 Task: Search one way flight ticket for 3 adults in first from White Plains: Westchester County Airport to Riverton: Central Wyoming Regional Airport (was Riverton Regional) on 8-4-2023. Choice of flights is Delta. Number of bags: 1 carry on bag. Price is upto 100000. Outbound departure time preference is 23:00.
Action: Mouse moved to (291, 245)
Screenshot: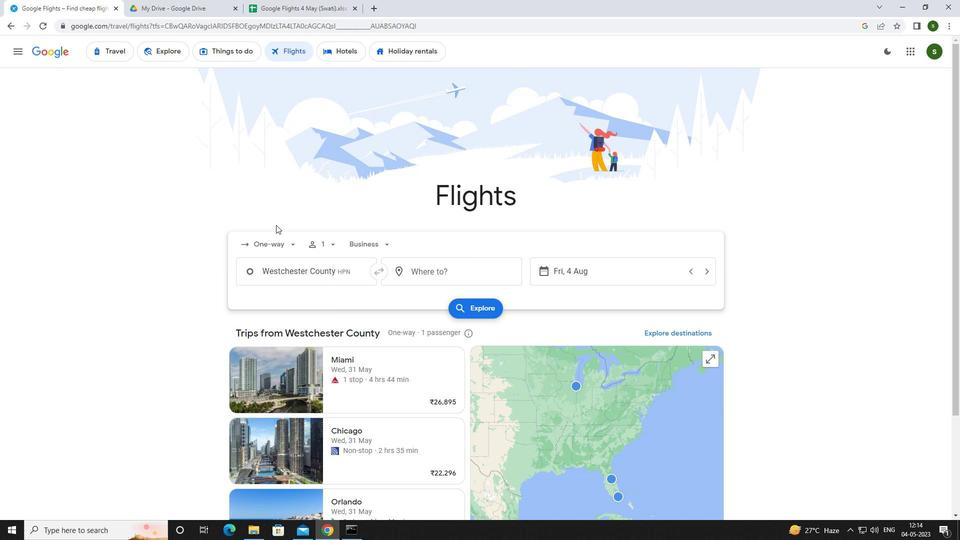 
Action: Mouse pressed left at (291, 245)
Screenshot: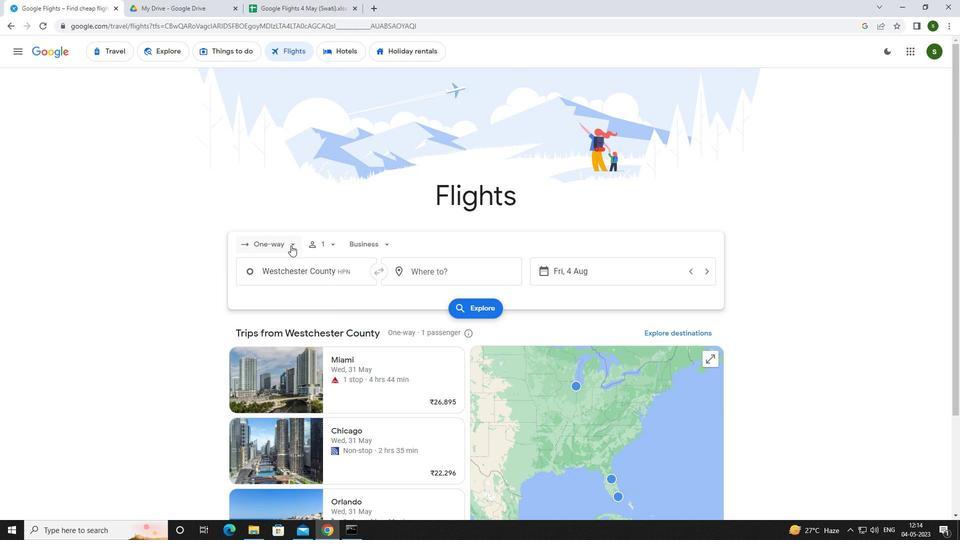 
Action: Mouse moved to (290, 284)
Screenshot: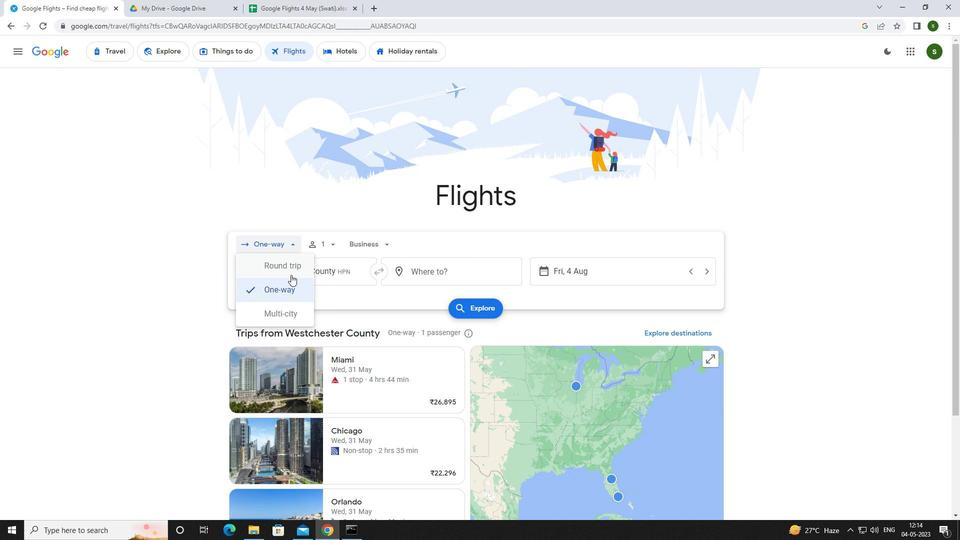 
Action: Mouse pressed left at (290, 284)
Screenshot: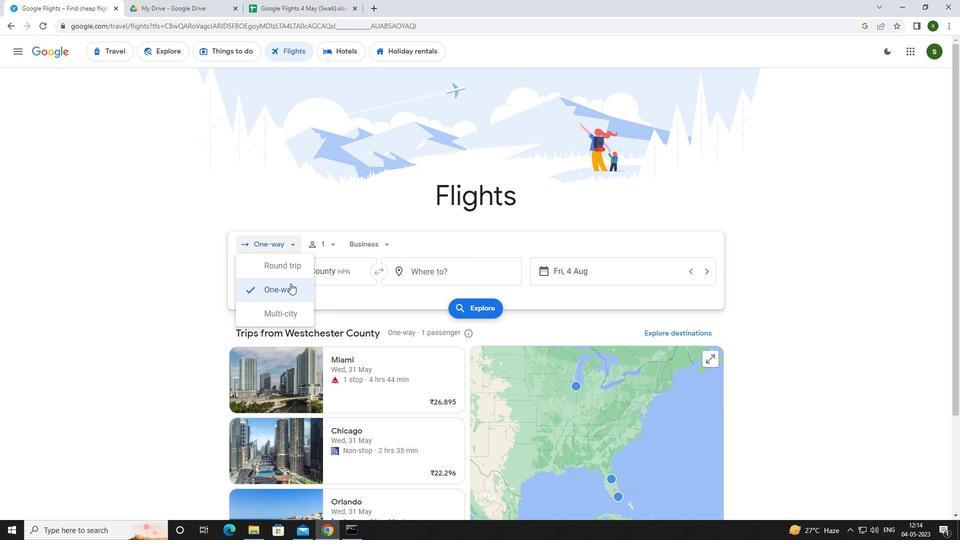 
Action: Mouse moved to (329, 244)
Screenshot: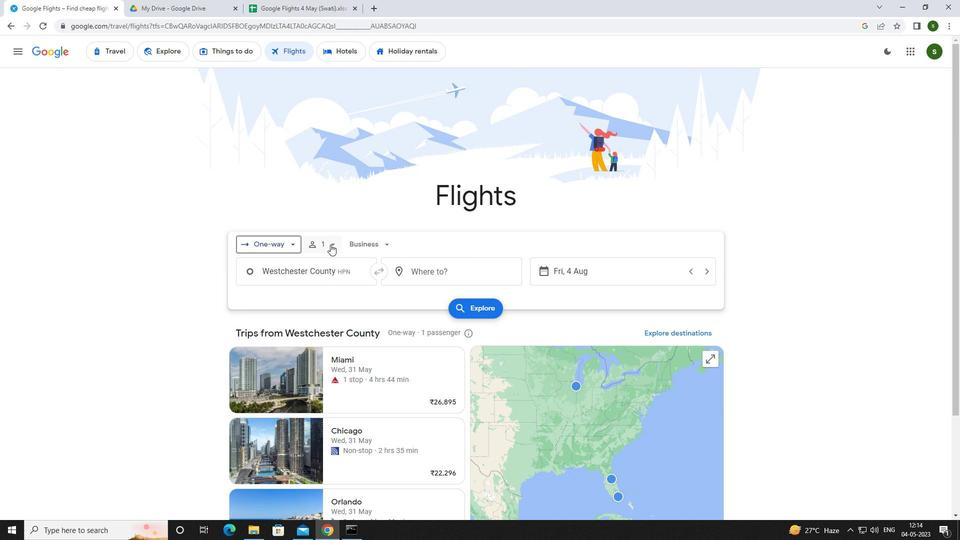
Action: Mouse pressed left at (329, 244)
Screenshot: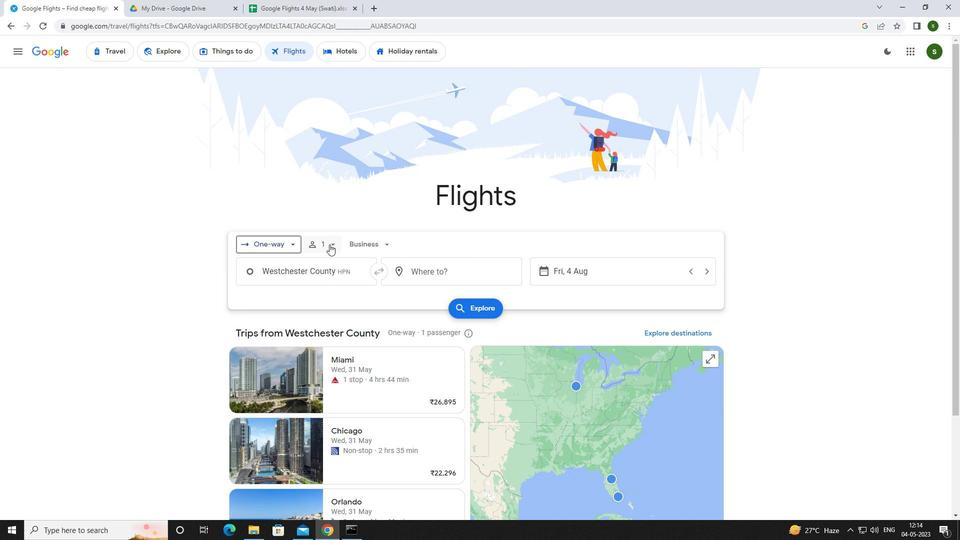 
Action: Mouse moved to (408, 263)
Screenshot: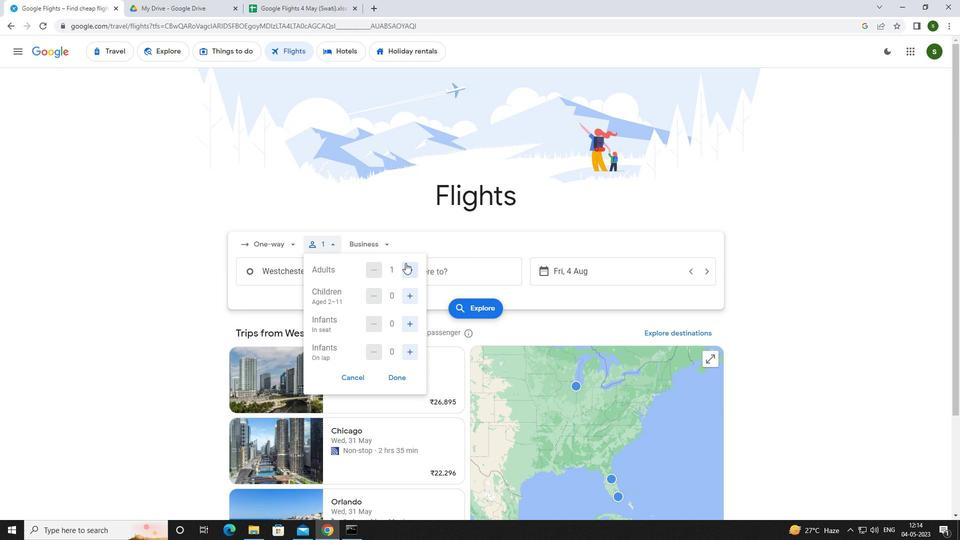 
Action: Mouse pressed left at (408, 263)
Screenshot: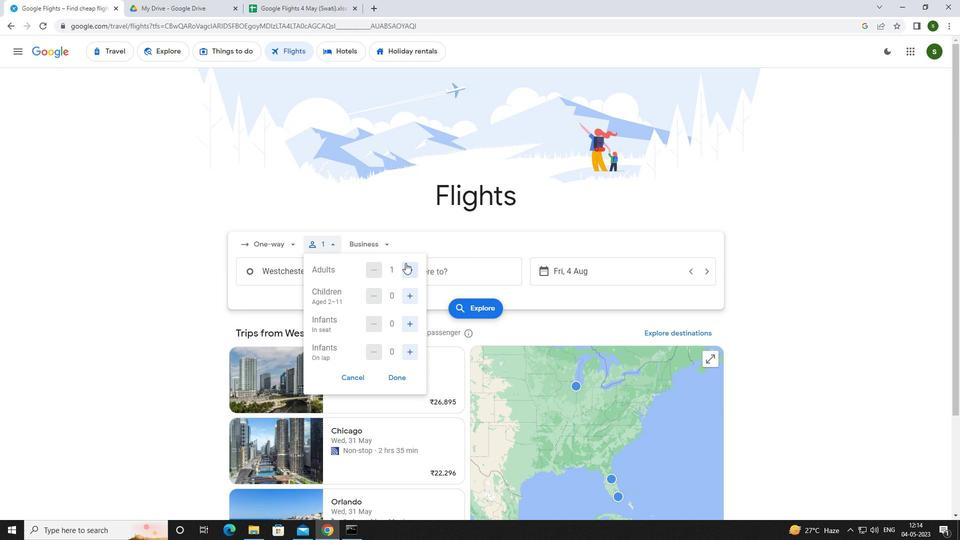 
Action: Mouse pressed left at (408, 263)
Screenshot: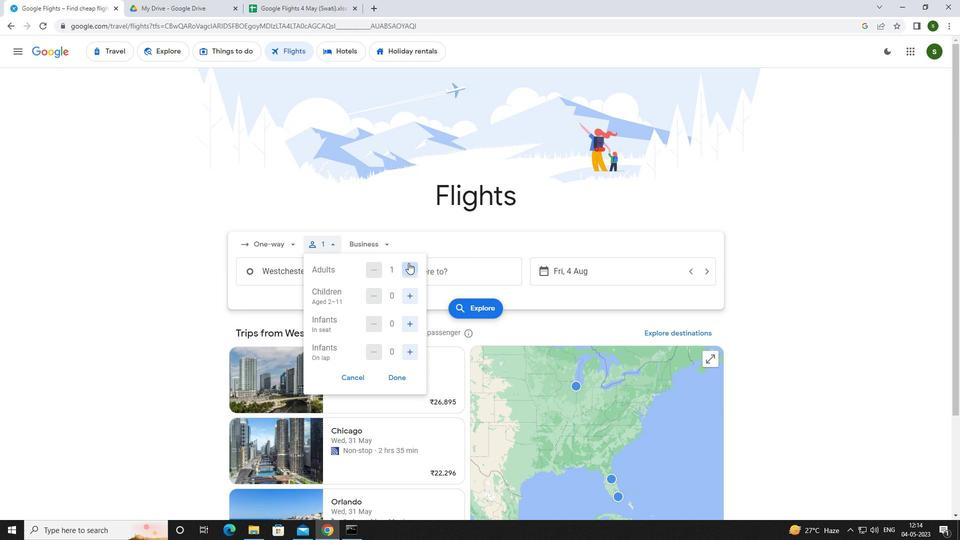 
Action: Mouse moved to (385, 246)
Screenshot: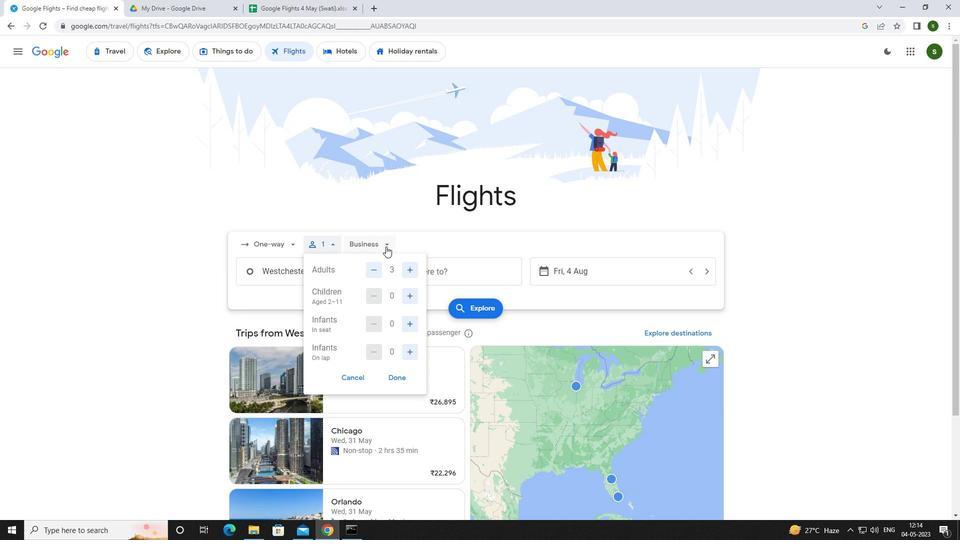 
Action: Mouse pressed left at (385, 246)
Screenshot: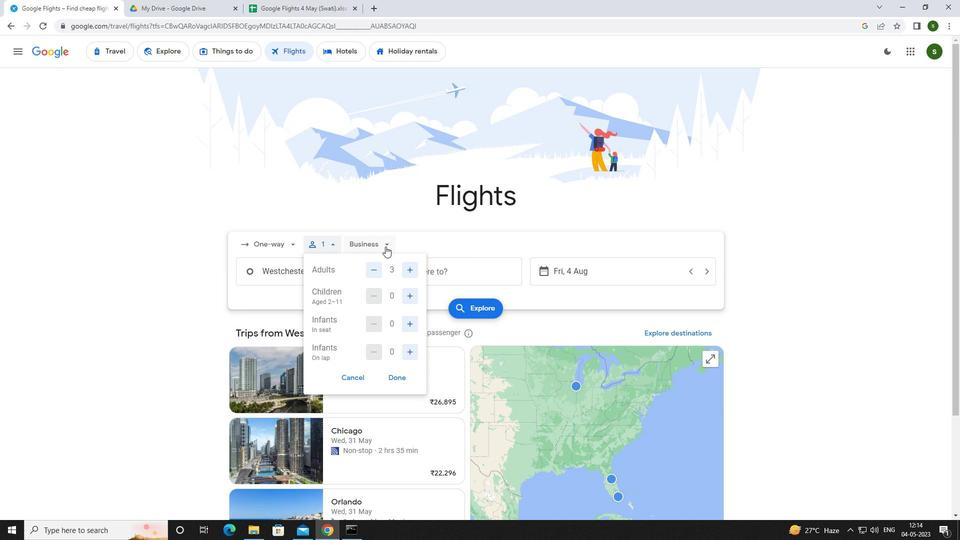 
Action: Mouse moved to (388, 336)
Screenshot: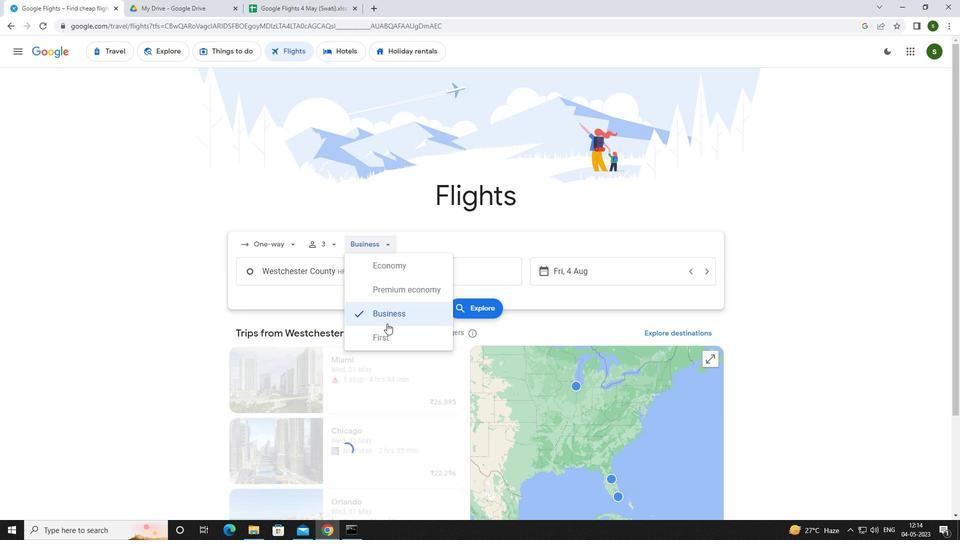 
Action: Mouse pressed left at (388, 336)
Screenshot: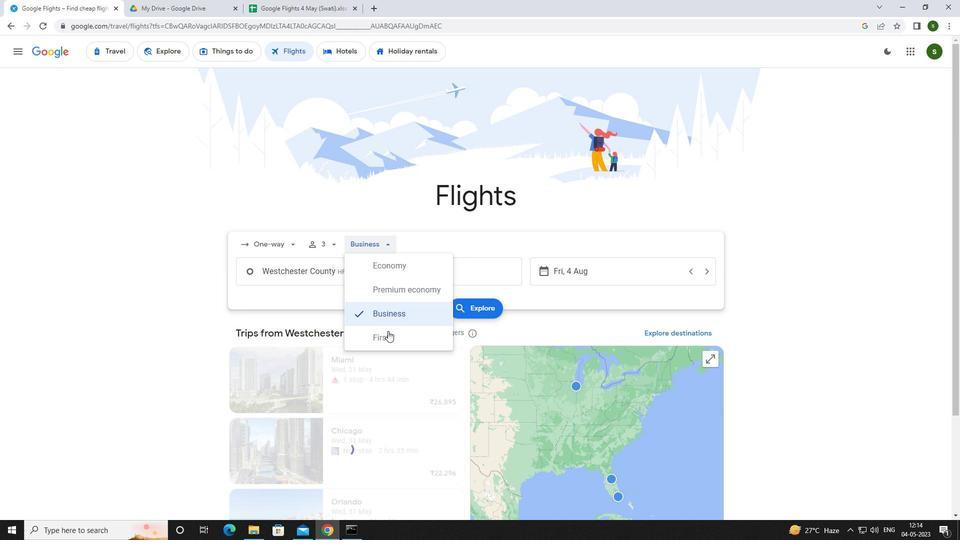 
Action: Mouse moved to (351, 273)
Screenshot: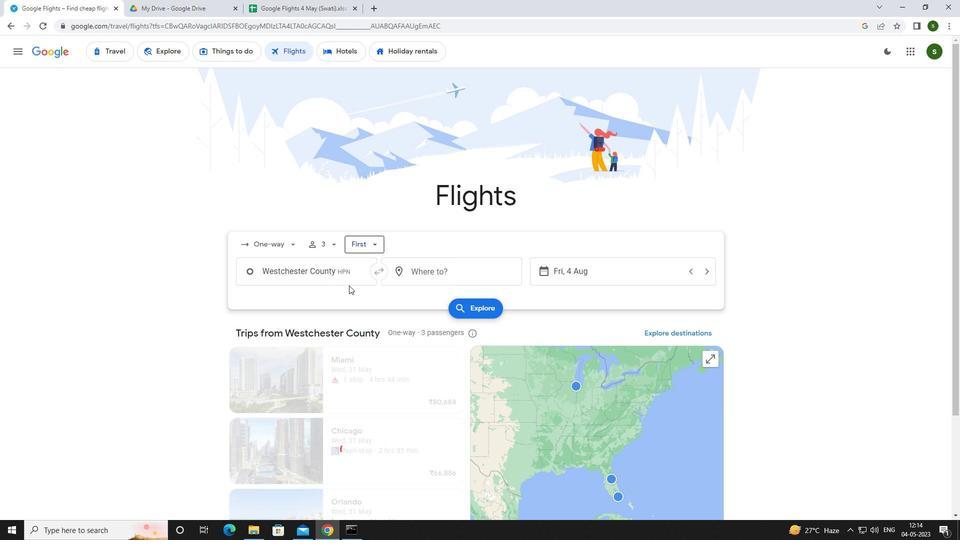 
Action: Mouse pressed left at (351, 273)
Screenshot: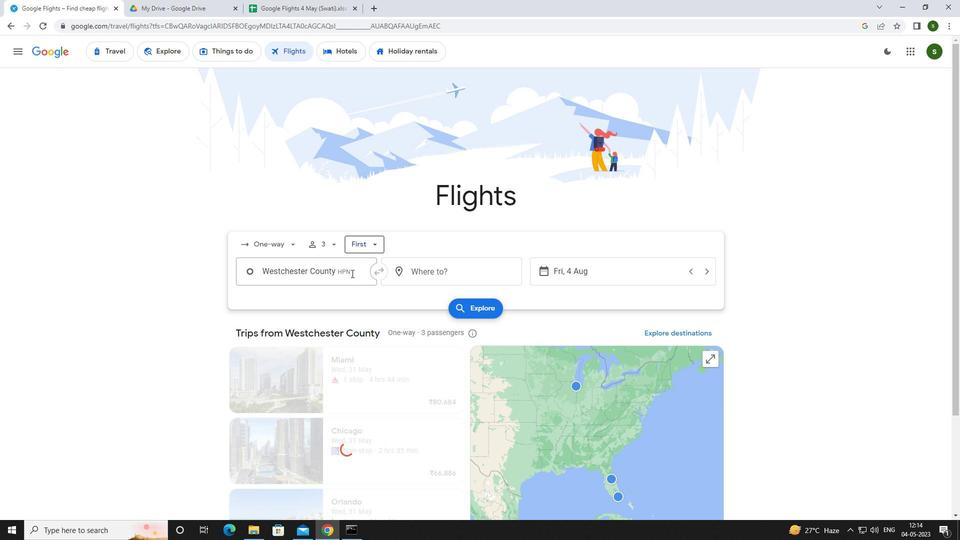 
Action: Key pressed <Key.caps_lock>w<Key.caps_lock>hite<Key.space><Key.caps_lock>p<Key.caps_lock>lains
Screenshot: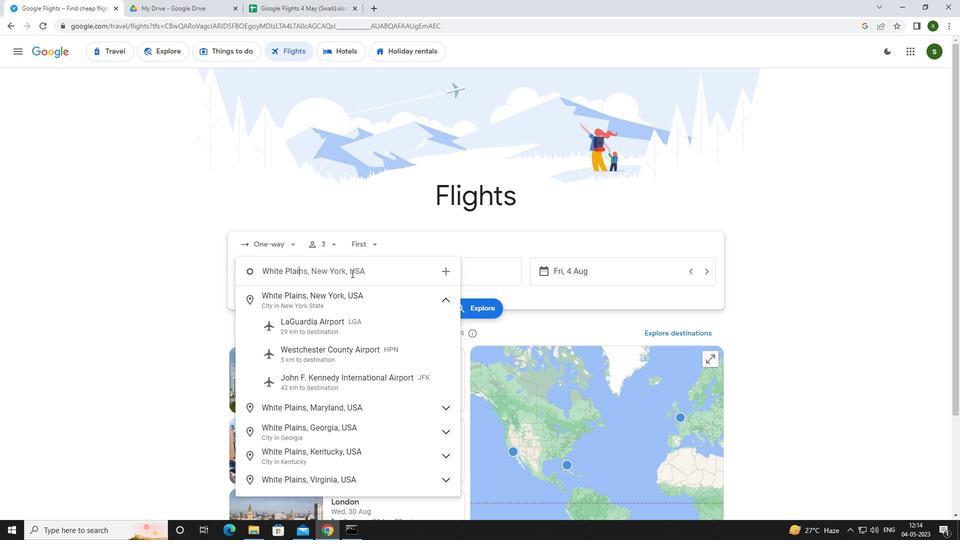 
Action: Mouse moved to (361, 353)
Screenshot: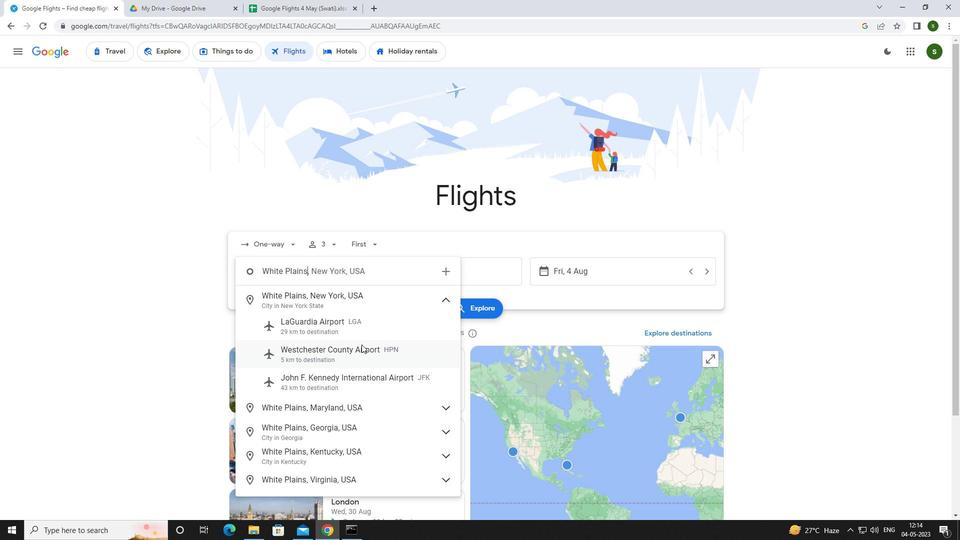 
Action: Mouse pressed left at (361, 353)
Screenshot: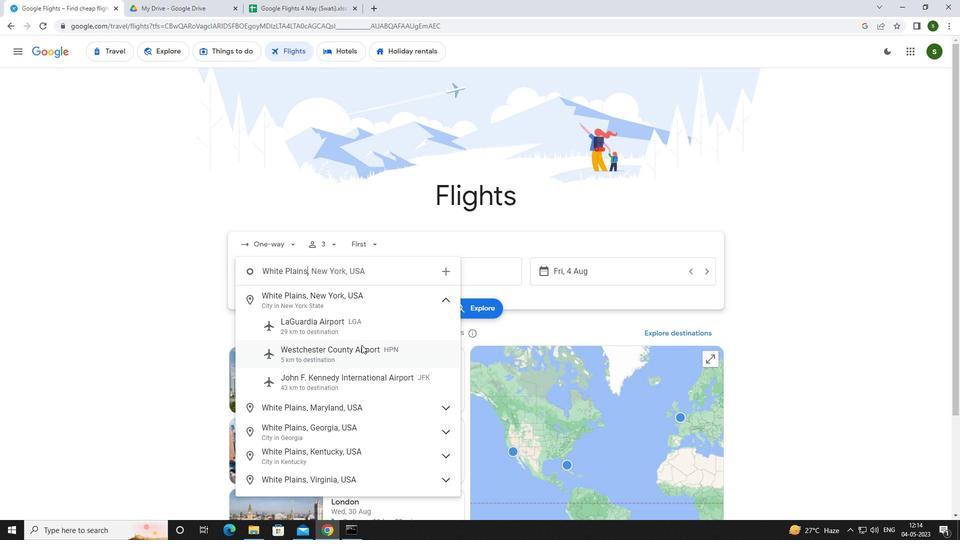 
Action: Mouse moved to (437, 271)
Screenshot: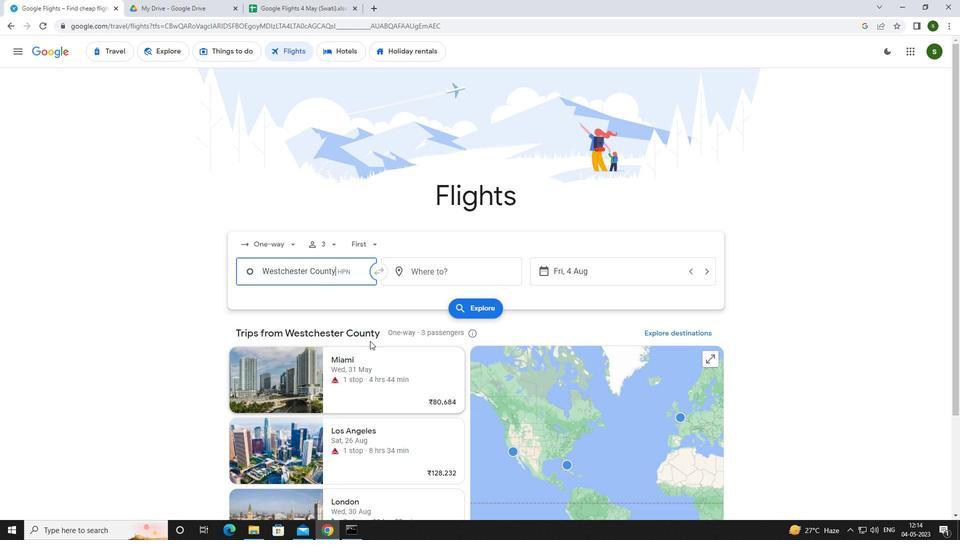 
Action: Mouse pressed left at (437, 271)
Screenshot: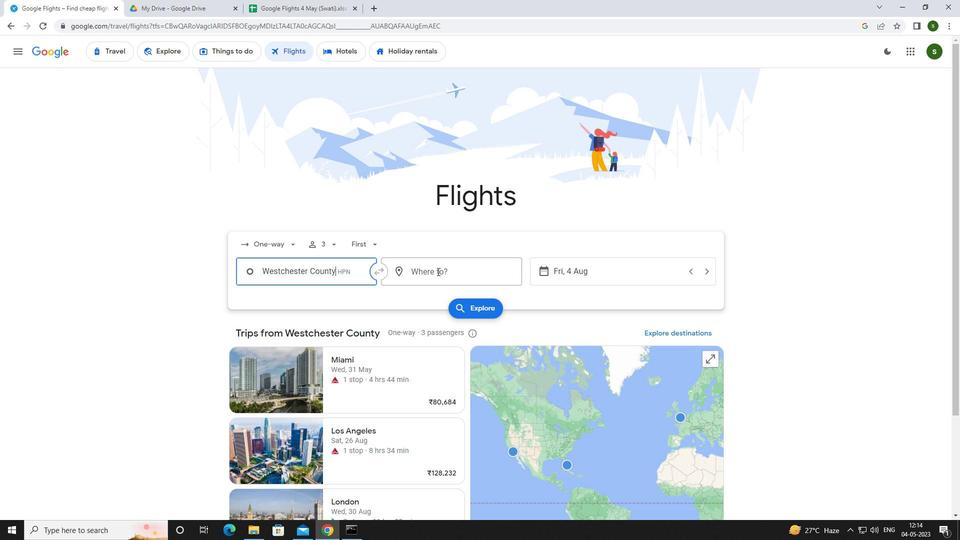 
Action: Key pressed <Key.caps_lock>r<Key.caps_lock>iverto
Screenshot: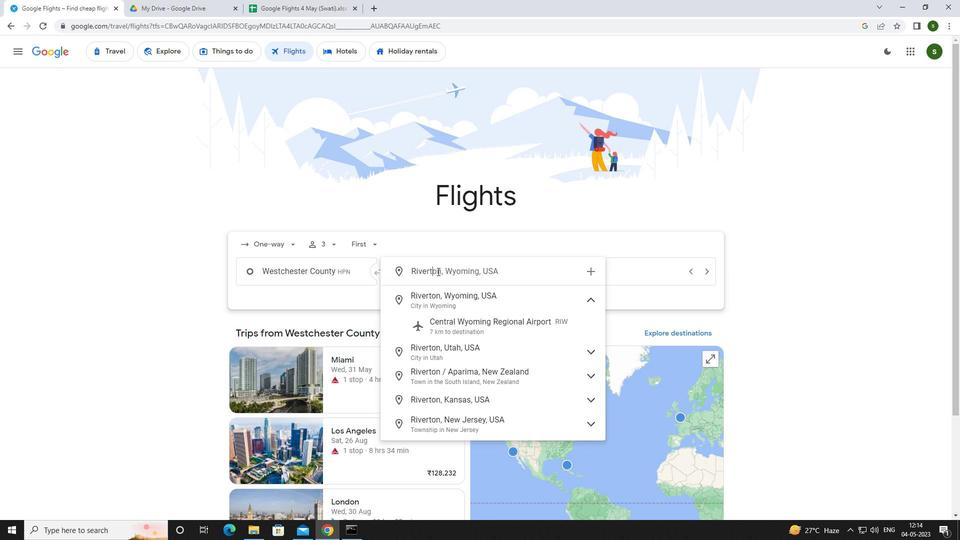 
Action: Mouse moved to (449, 327)
Screenshot: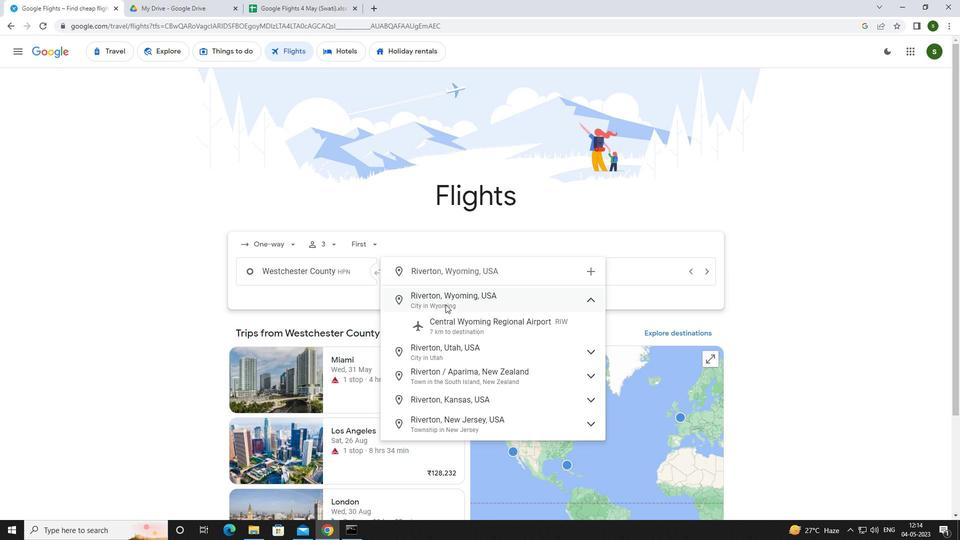 
Action: Mouse pressed left at (449, 327)
Screenshot: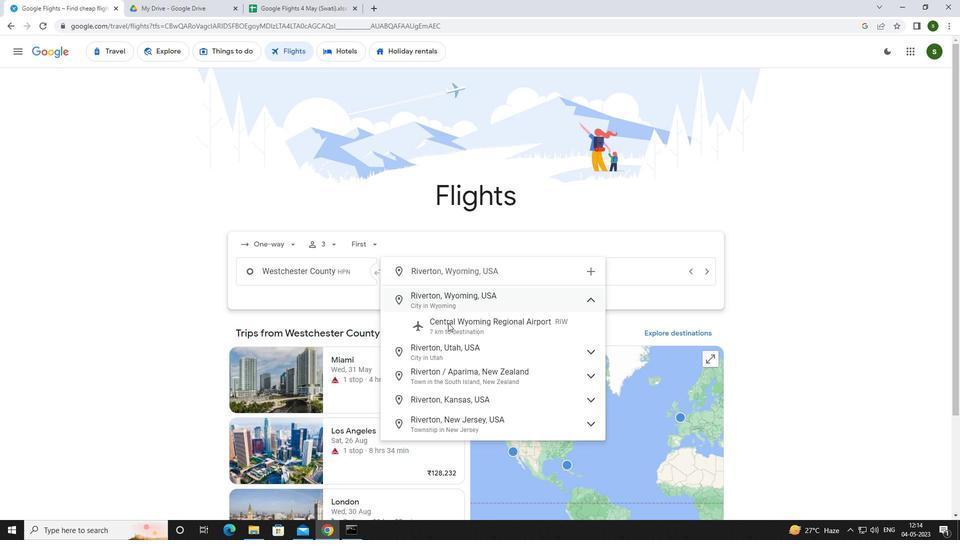 
Action: Mouse moved to (608, 276)
Screenshot: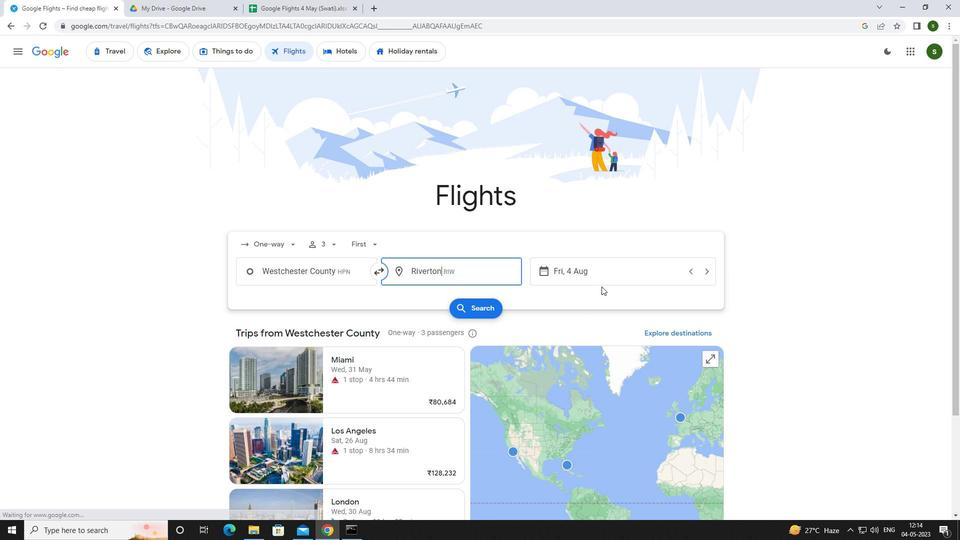
Action: Mouse pressed left at (608, 276)
Screenshot: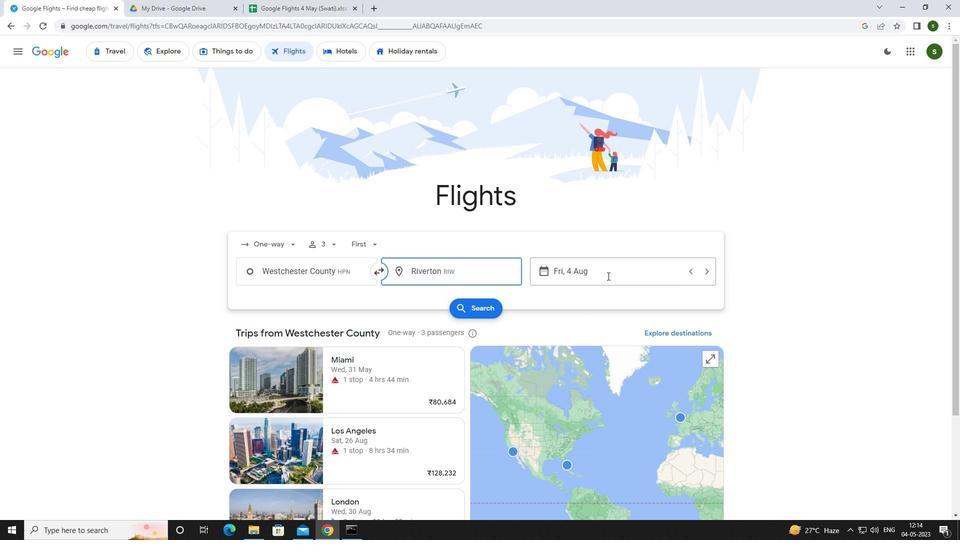 
Action: Mouse moved to (478, 336)
Screenshot: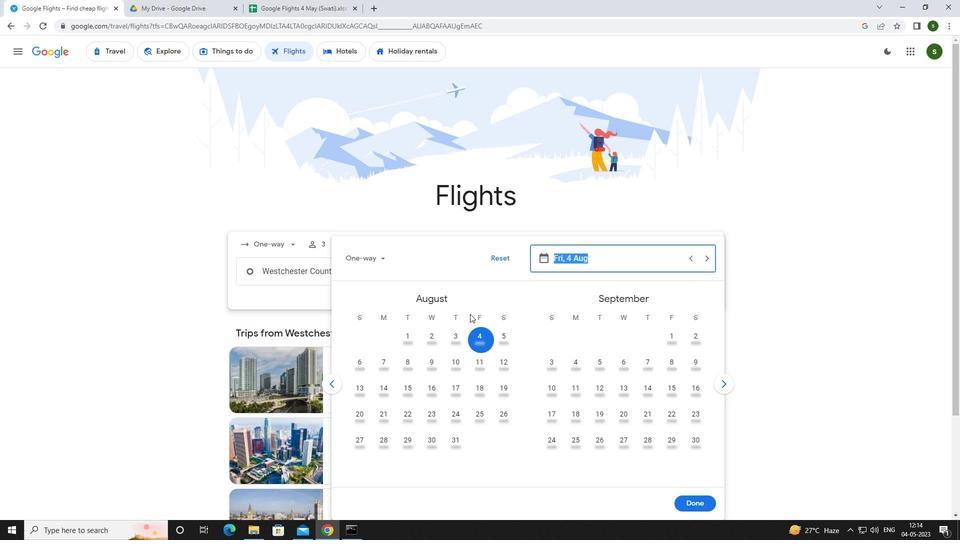 
Action: Mouse pressed left at (478, 336)
Screenshot: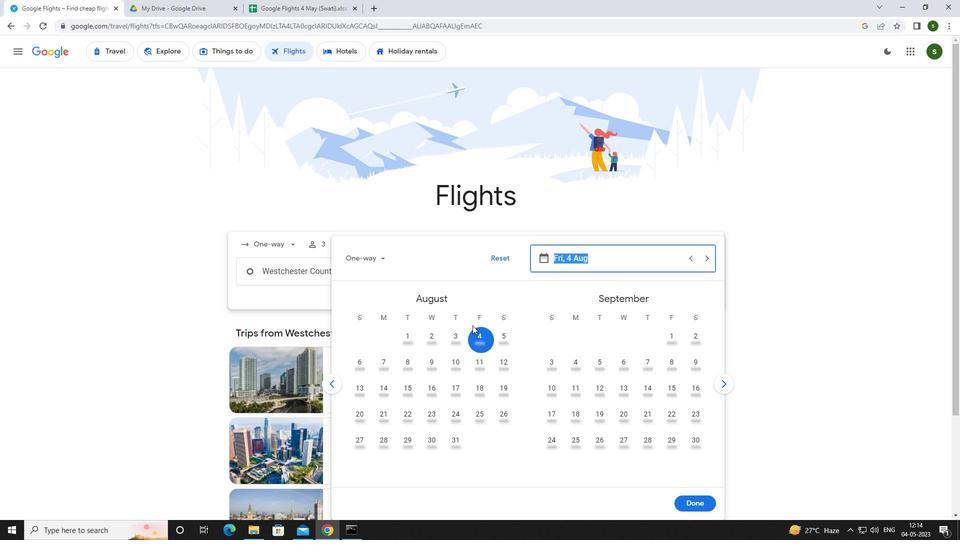 
Action: Mouse moved to (694, 500)
Screenshot: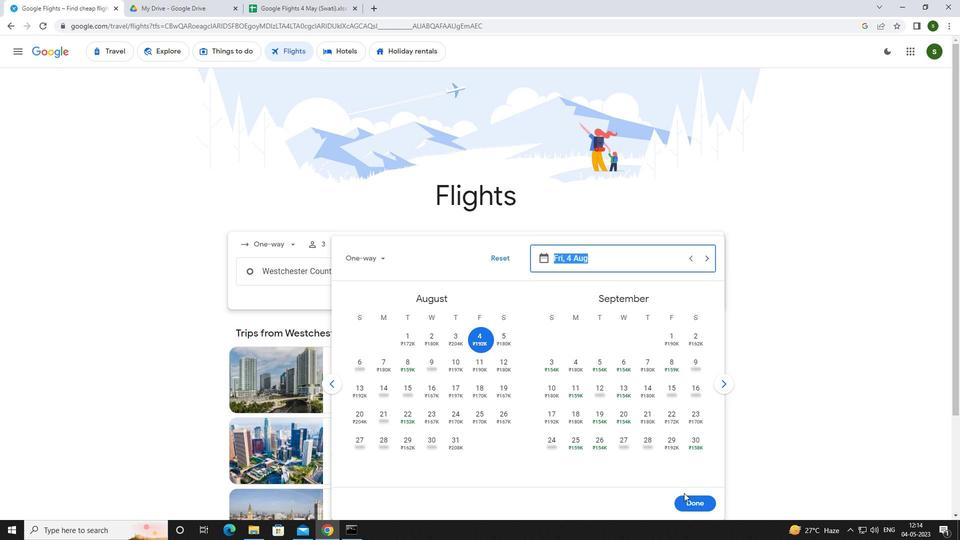 
Action: Mouse pressed left at (694, 500)
Screenshot: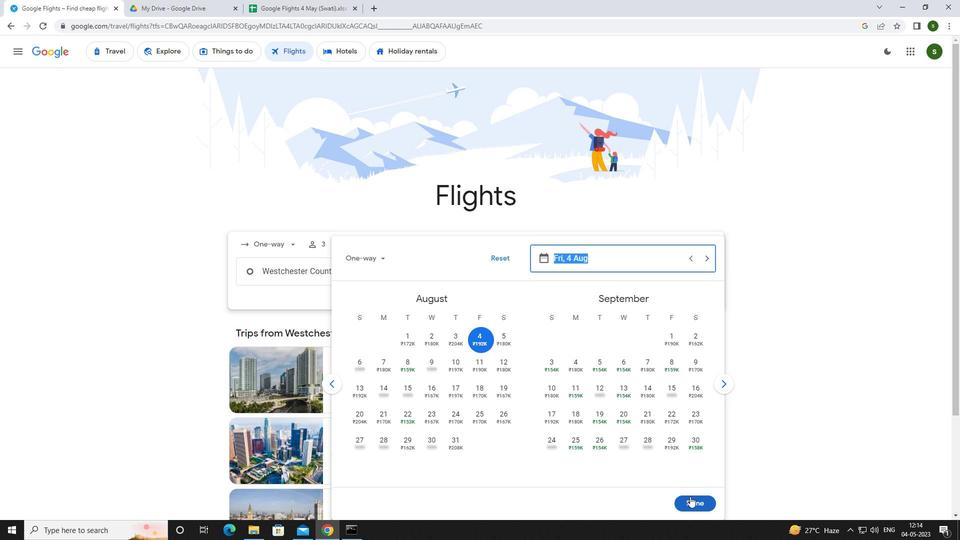 
Action: Mouse moved to (478, 308)
Screenshot: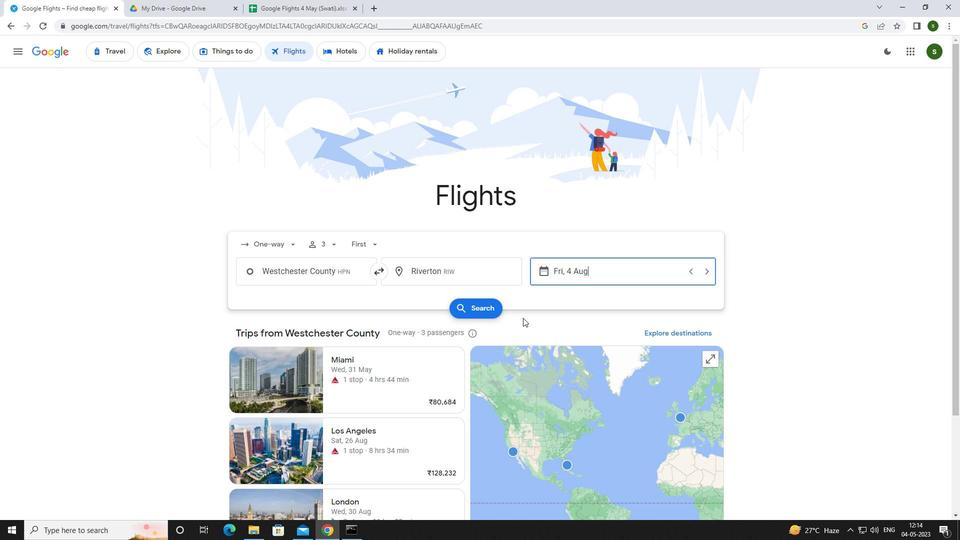 
Action: Mouse pressed left at (478, 308)
Screenshot: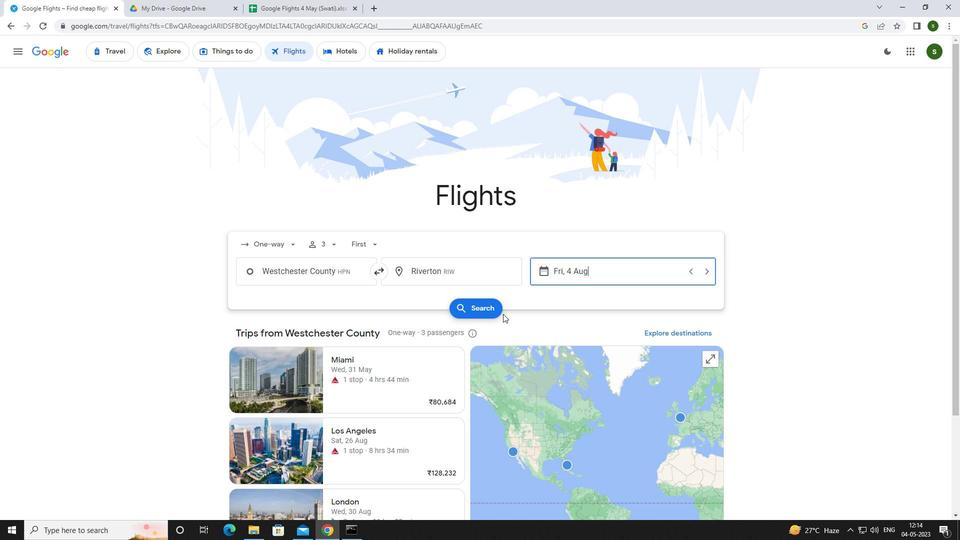 
Action: Mouse moved to (251, 141)
Screenshot: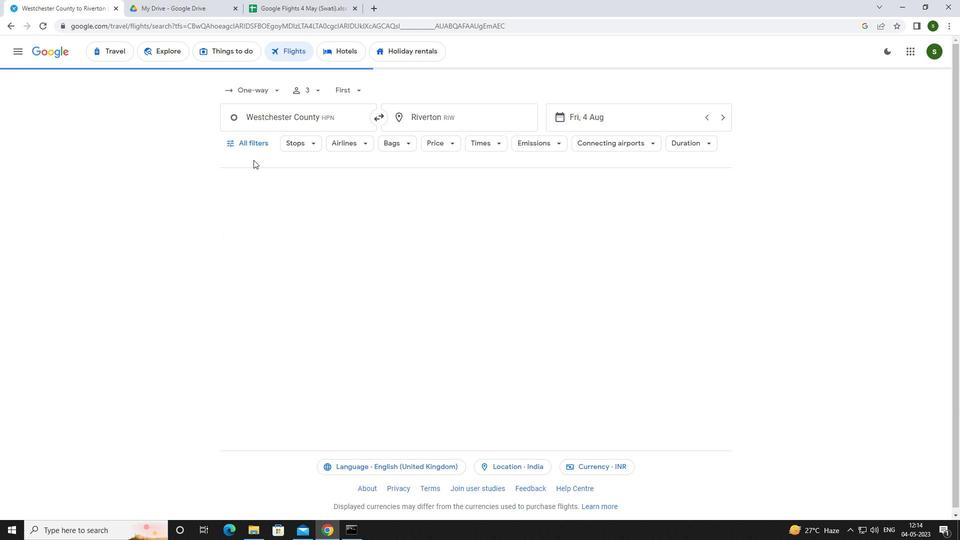 
Action: Mouse pressed left at (251, 141)
Screenshot: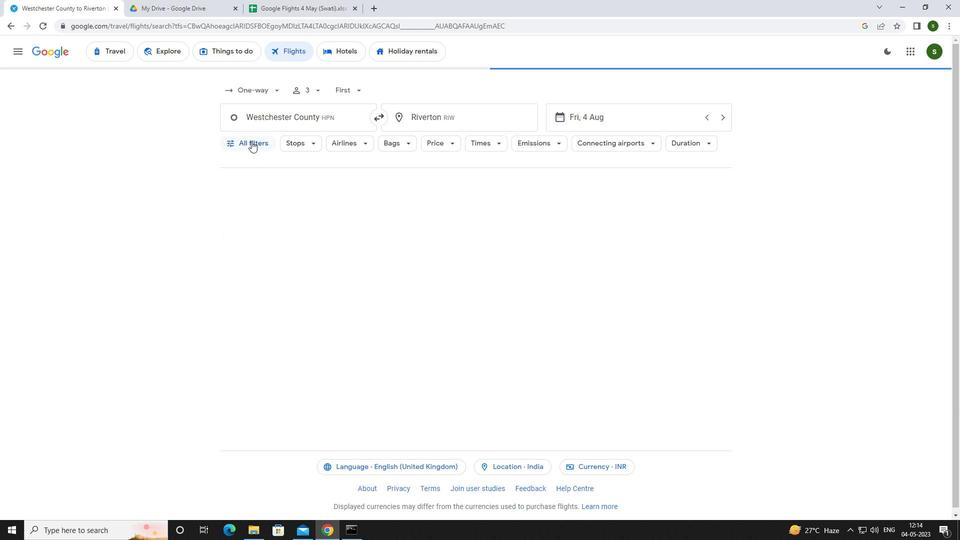 
Action: Mouse moved to (371, 354)
Screenshot: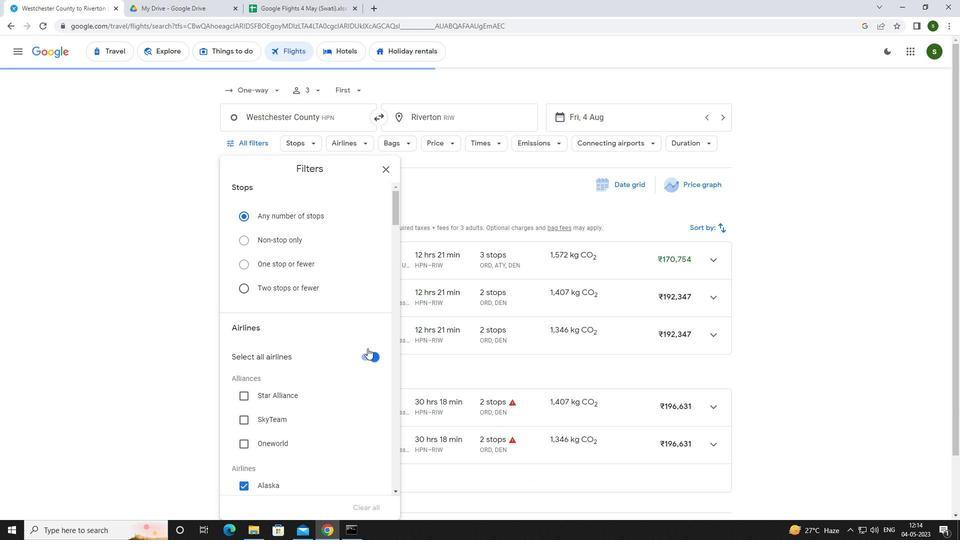 
Action: Mouse pressed left at (371, 354)
Screenshot: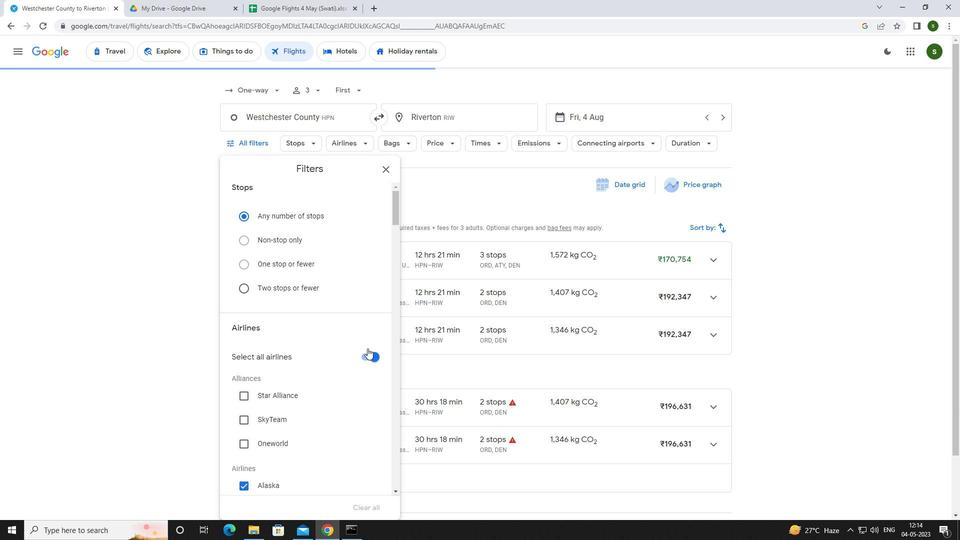 
Action: Mouse moved to (326, 307)
Screenshot: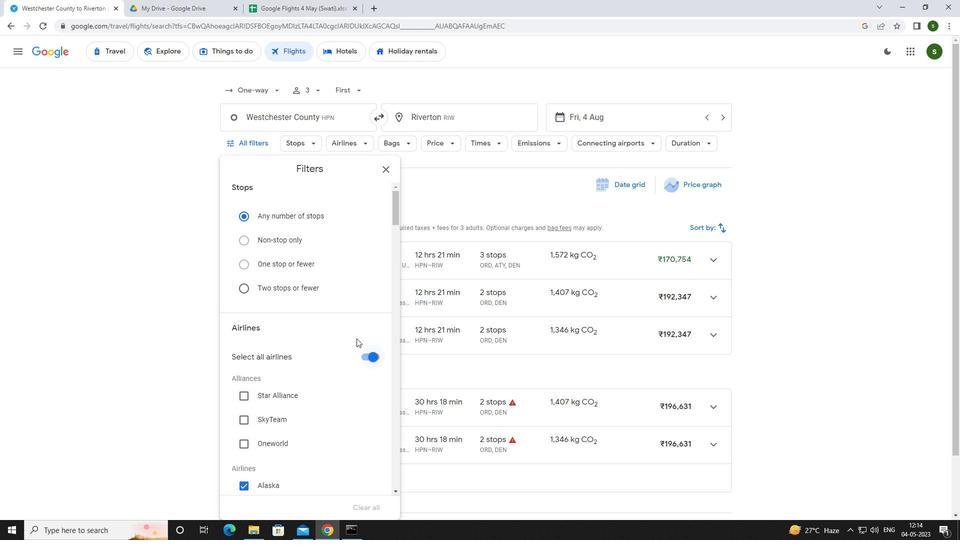 
Action: Mouse scrolled (326, 306) with delta (0, 0)
Screenshot: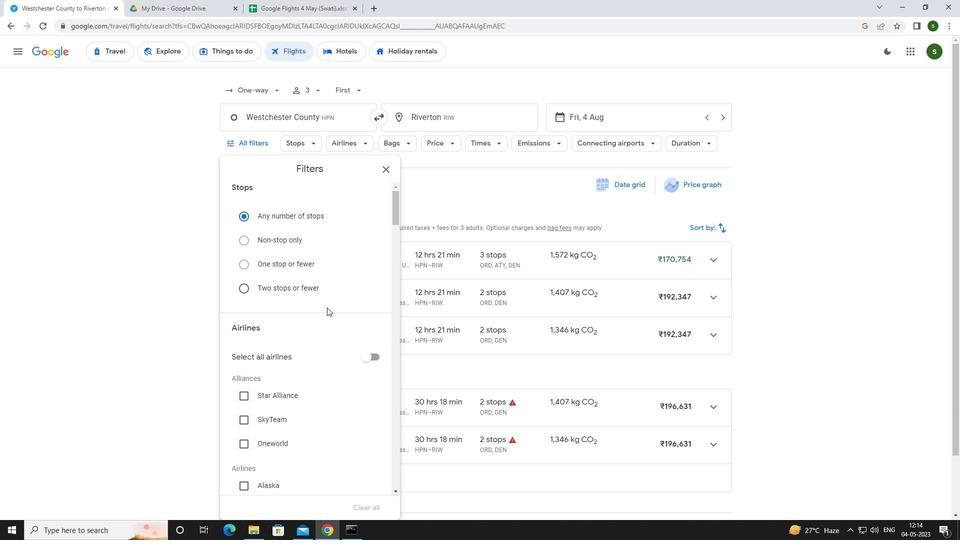 
Action: Mouse scrolled (326, 306) with delta (0, 0)
Screenshot: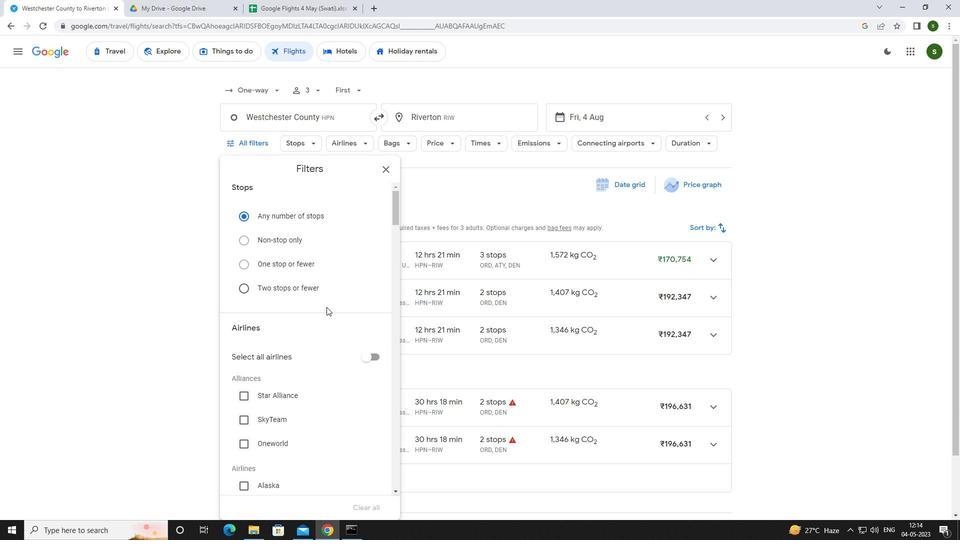 
Action: Mouse scrolled (326, 306) with delta (0, 0)
Screenshot: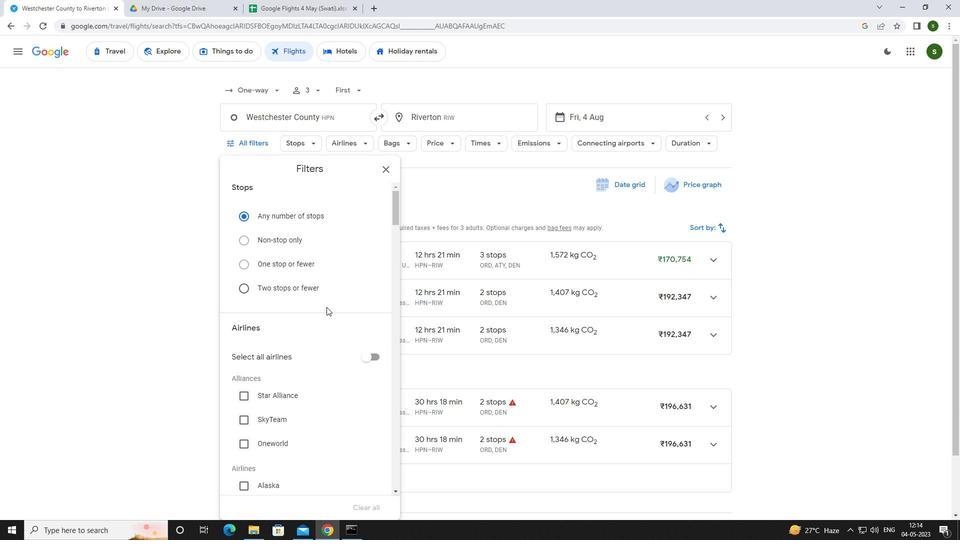 
Action: Mouse scrolled (326, 306) with delta (0, 0)
Screenshot: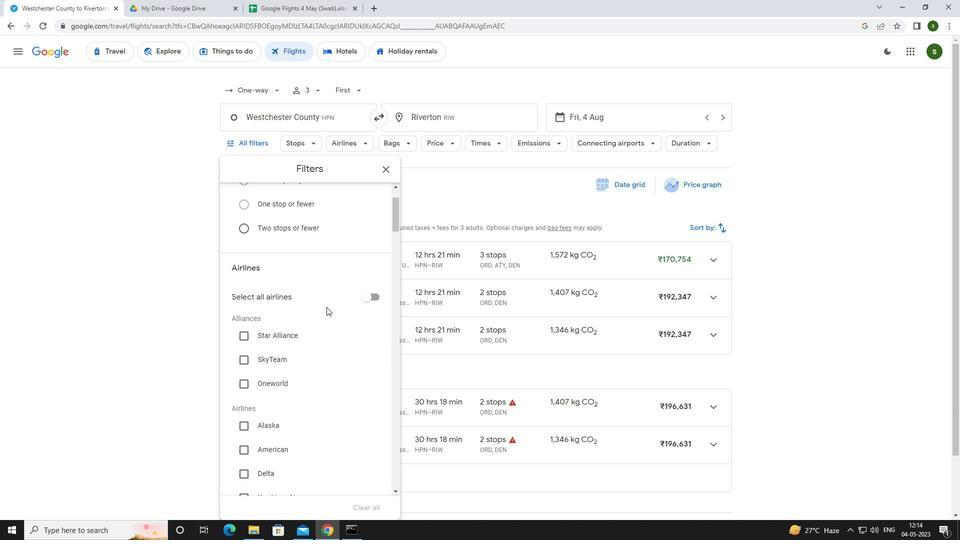 
Action: Mouse moved to (268, 332)
Screenshot: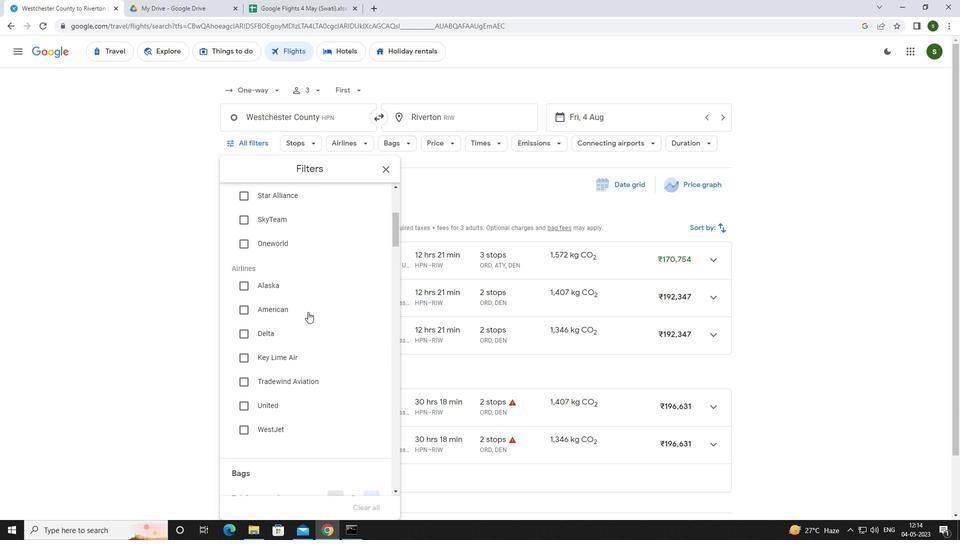 
Action: Mouse pressed left at (268, 332)
Screenshot: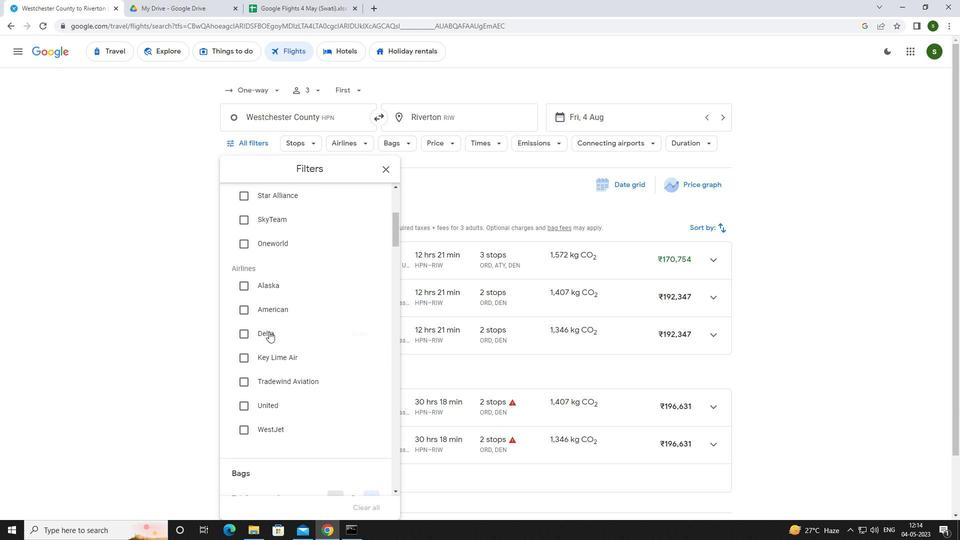 
Action: Mouse scrolled (268, 331) with delta (0, 0)
Screenshot: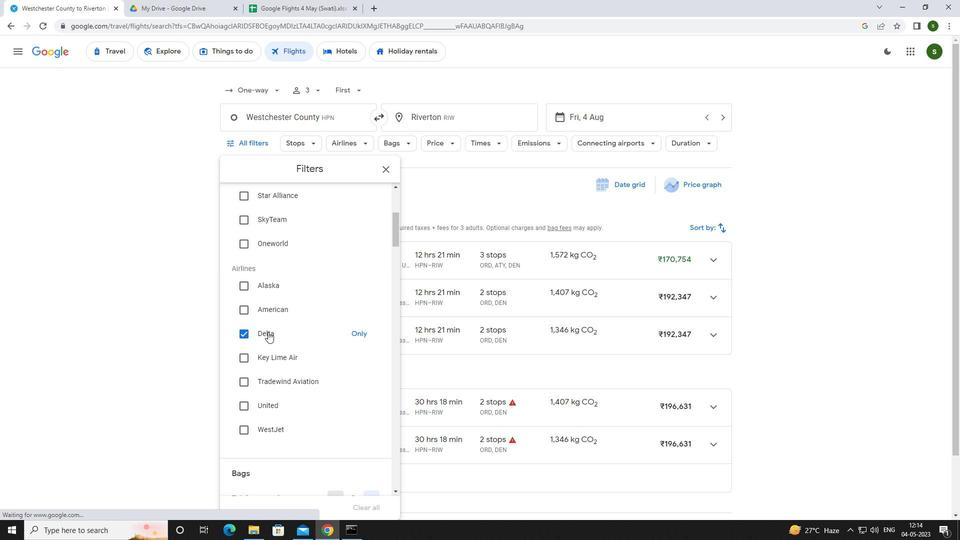 
Action: Mouse scrolled (268, 331) with delta (0, 0)
Screenshot: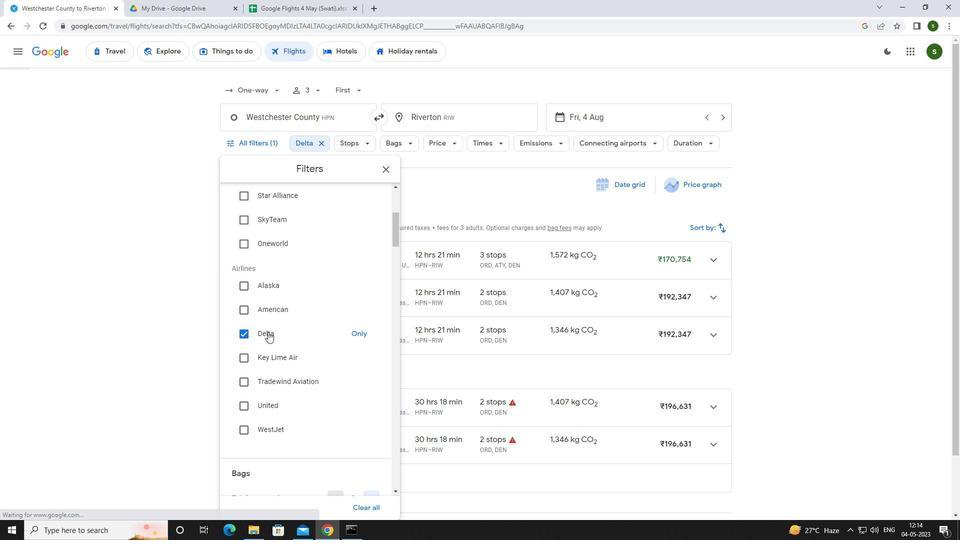 
Action: Mouse scrolled (268, 331) with delta (0, 0)
Screenshot: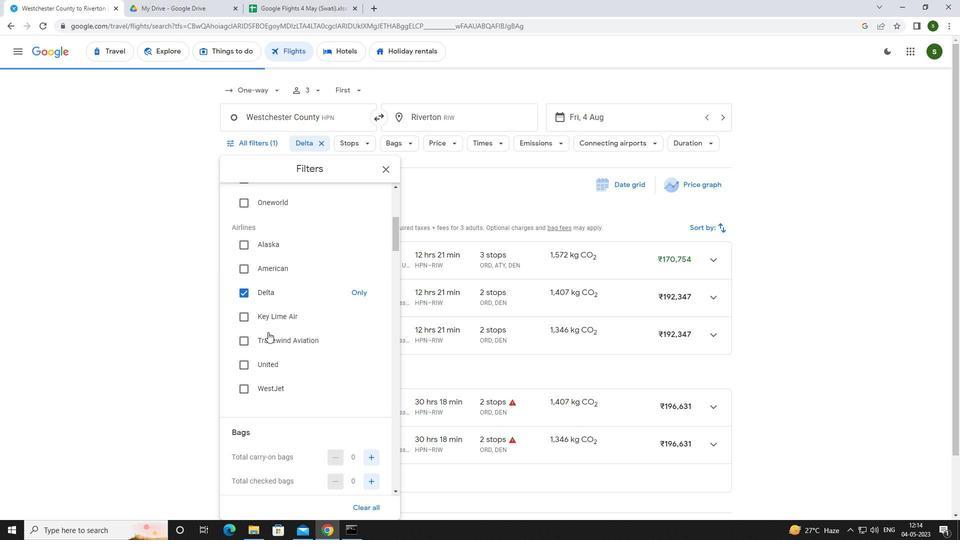 
Action: Mouse scrolled (268, 331) with delta (0, 0)
Screenshot: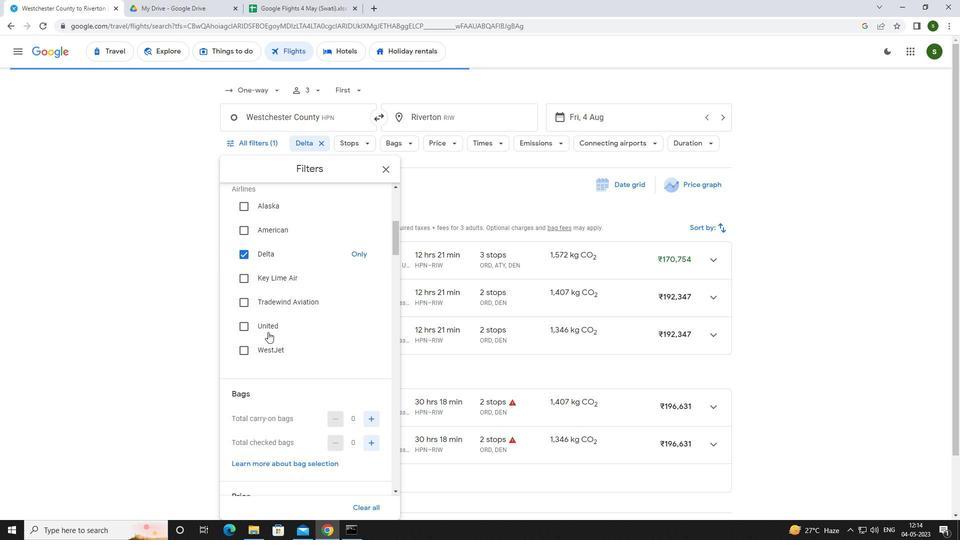 
Action: Mouse moved to (375, 298)
Screenshot: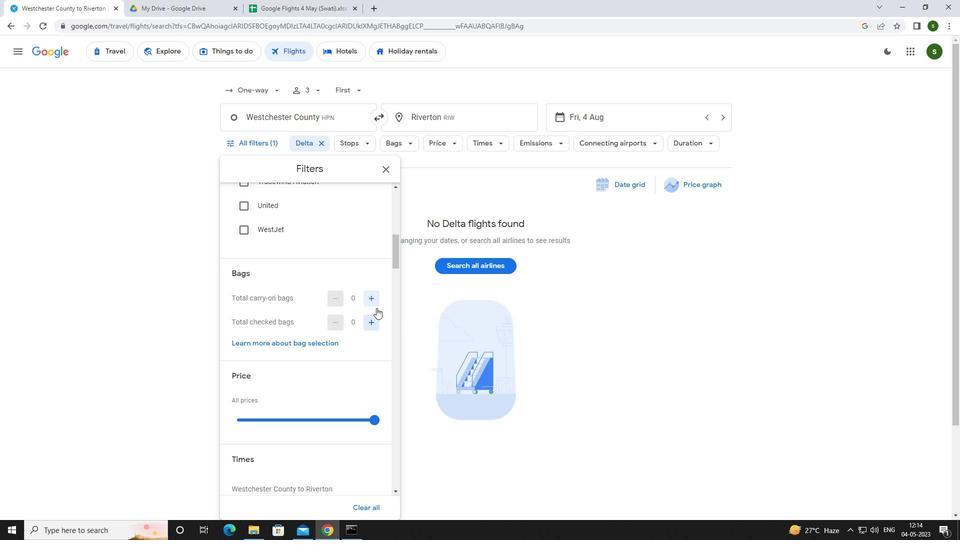 
Action: Mouse pressed left at (375, 298)
Screenshot: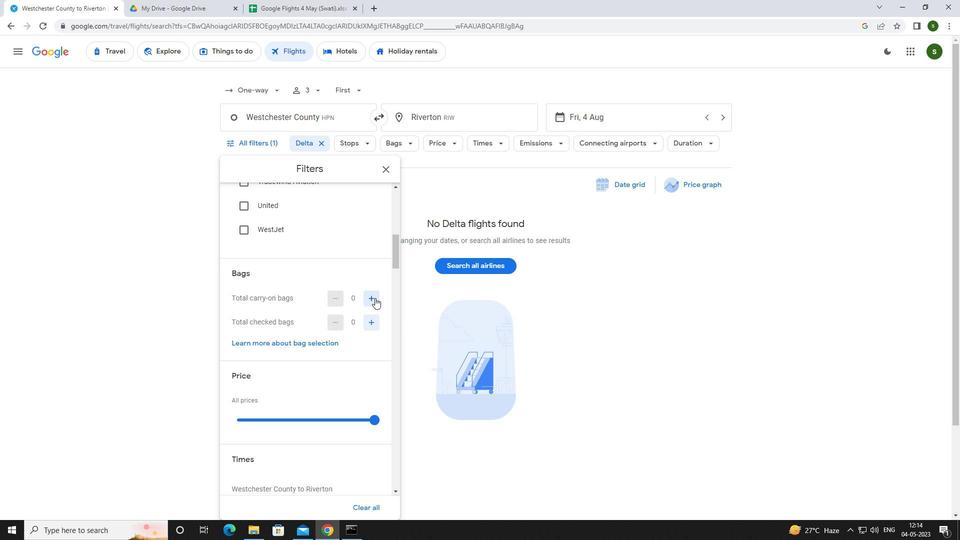
Action: Mouse moved to (374, 298)
Screenshot: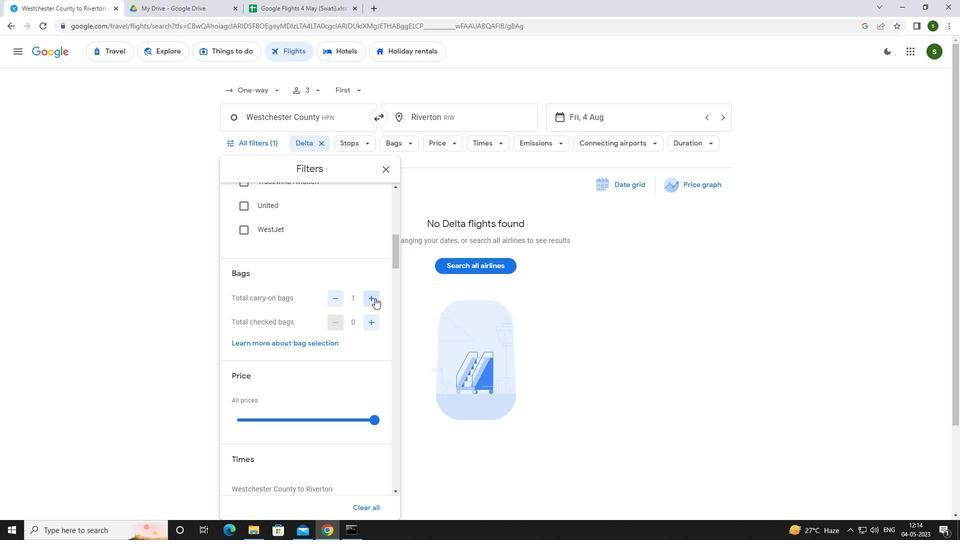 
Action: Mouse scrolled (374, 297) with delta (0, 0)
Screenshot: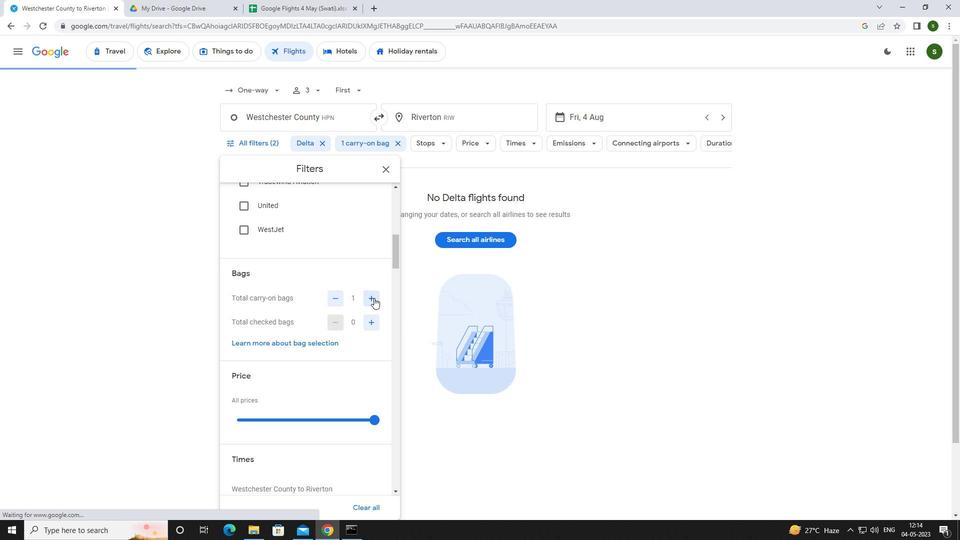 
Action: Mouse moved to (373, 298)
Screenshot: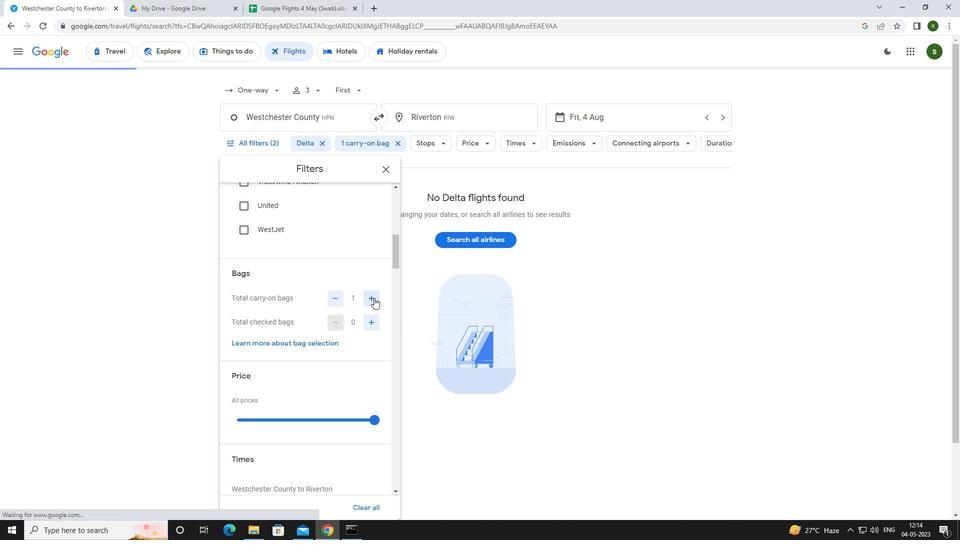 
Action: Mouse scrolled (373, 297) with delta (0, 0)
Screenshot: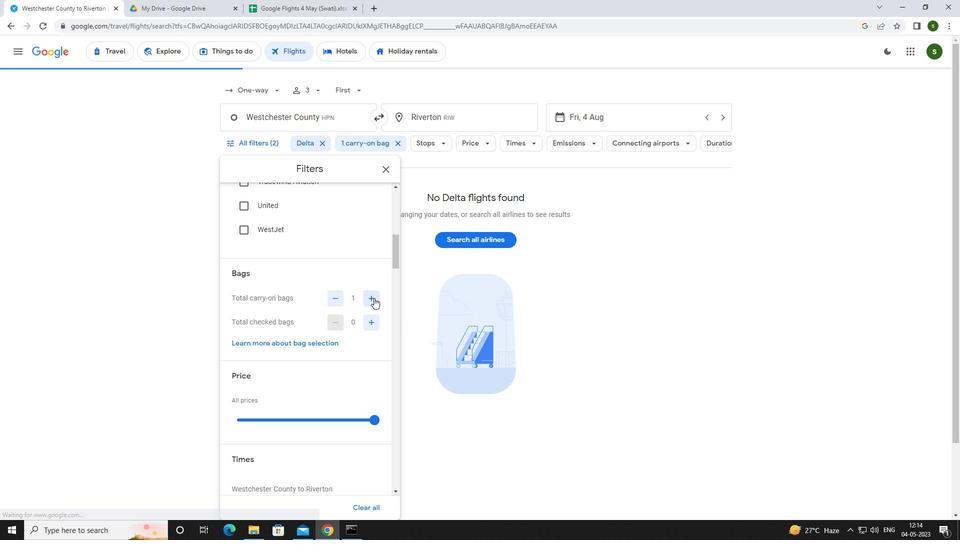 
Action: Mouse moved to (374, 319)
Screenshot: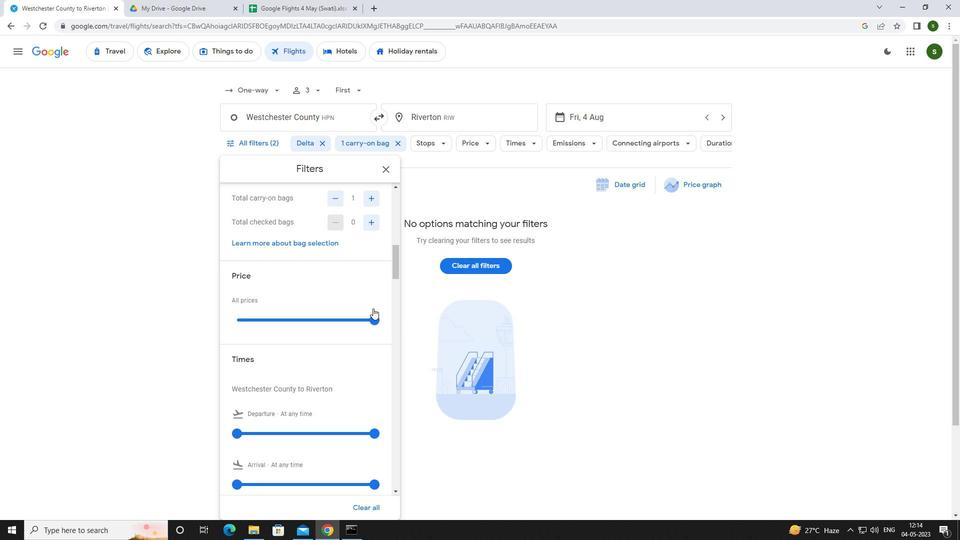 
Action: Mouse pressed left at (374, 319)
Screenshot: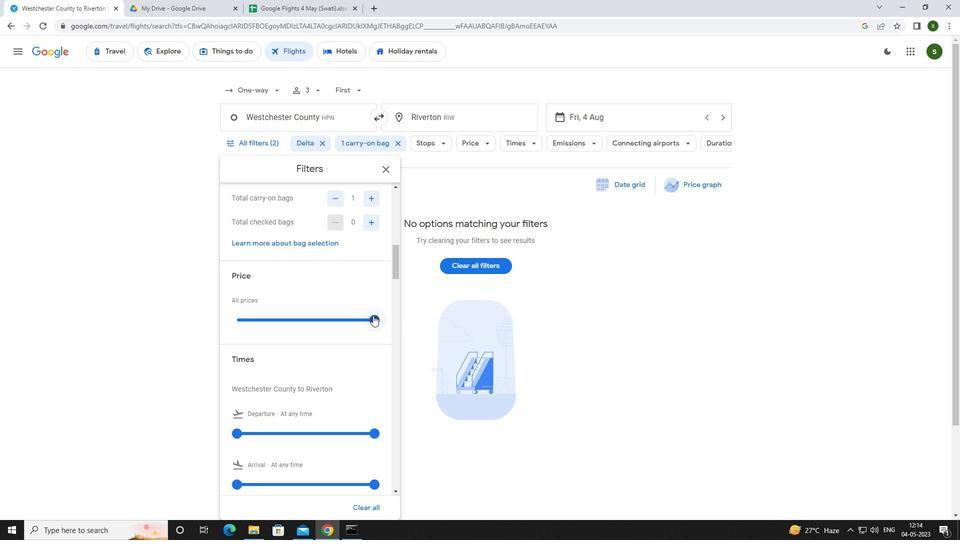 
Action: Mouse moved to (285, 290)
Screenshot: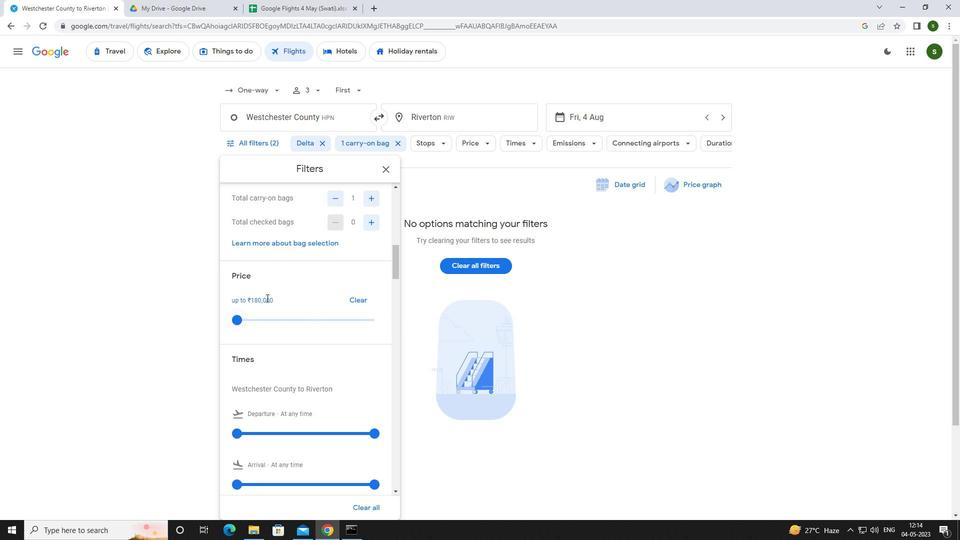 
Action: Mouse scrolled (285, 289) with delta (0, 0)
Screenshot: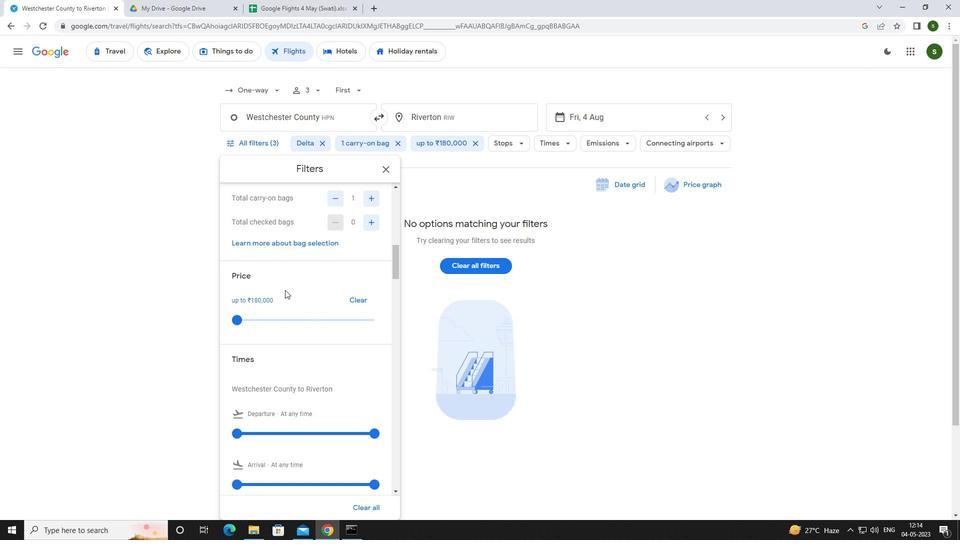 
Action: Mouse scrolled (285, 289) with delta (0, 0)
Screenshot: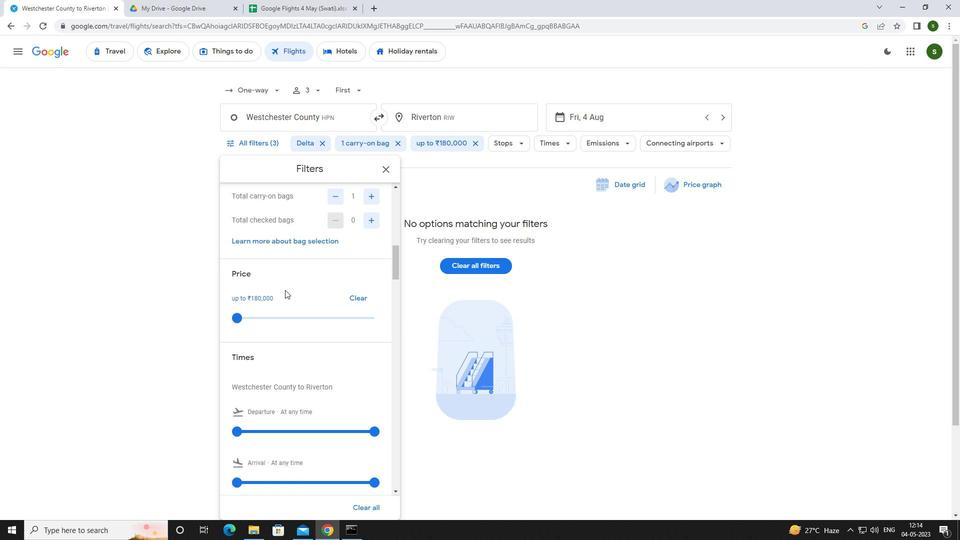 
Action: Mouse moved to (236, 329)
Screenshot: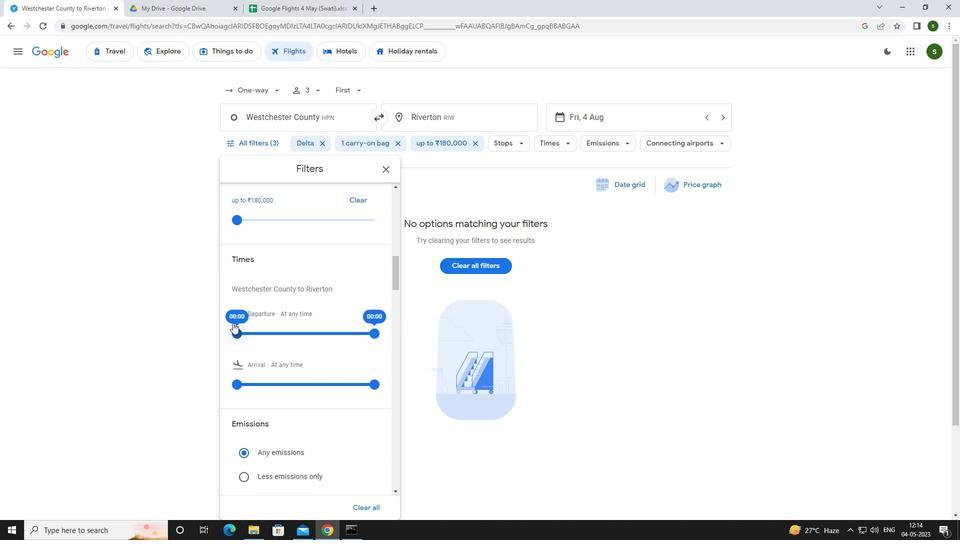 
Action: Mouse pressed left at (236, 329)
Screenshot: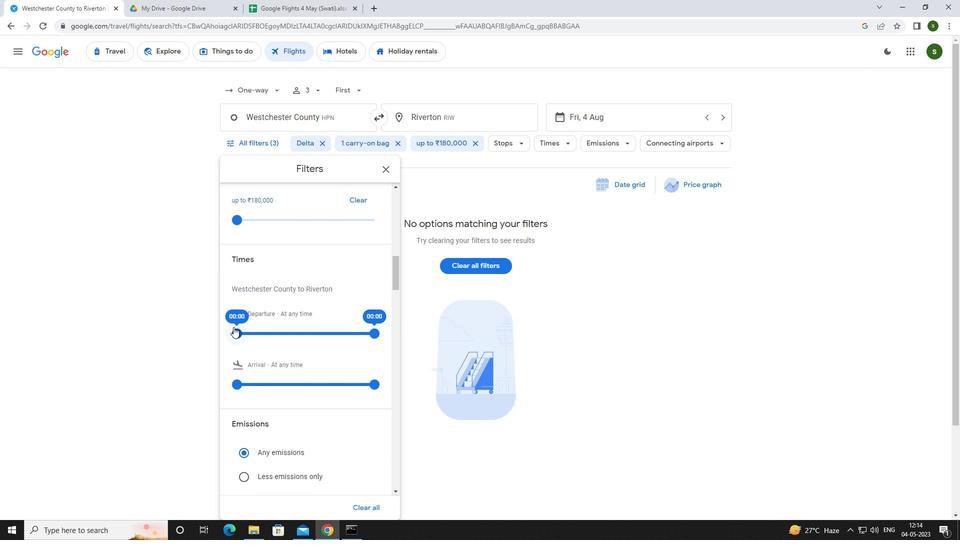 
Action: Mouse moved to (600, 322)
Screenshot: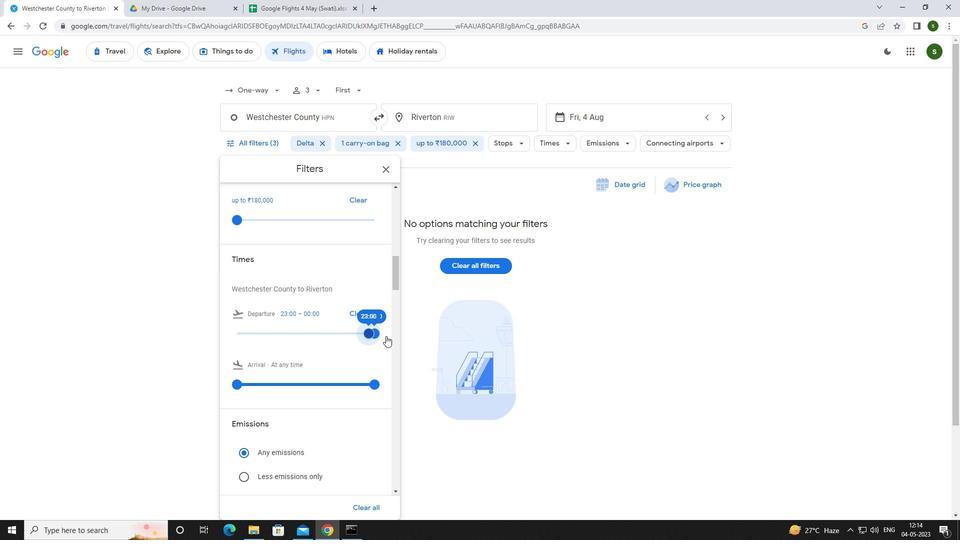 
Action: Mouse pressed left at (600, 322)
Screenshot: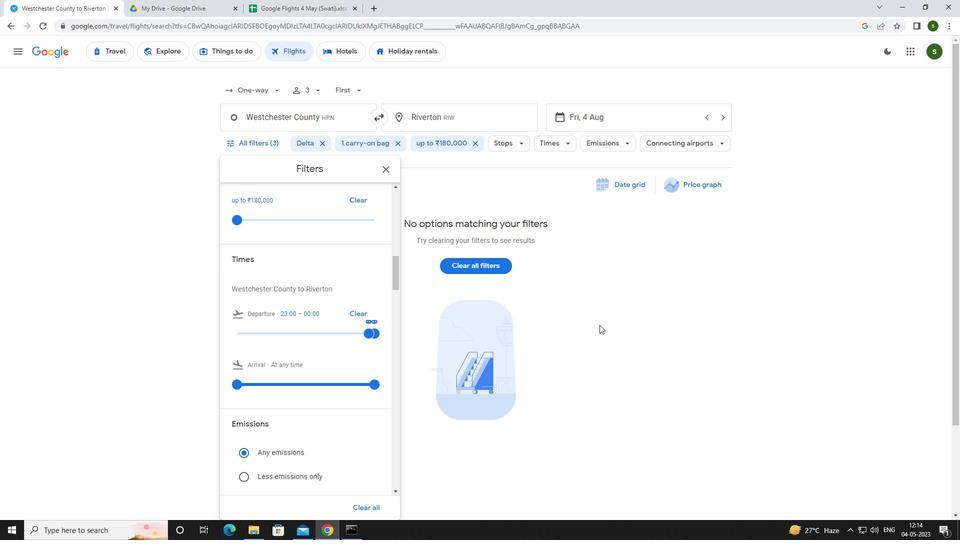 
